 Task: For heading Arial black with underline.  font size for heading18,  'Change the font style of data to'Calibri.  and font size to 9,  Change the alignment of both headline & data to Align center.  In the sheet  Attendance Tracking Sheet
Action: Mouse moved to (45, 167)
Screenshot: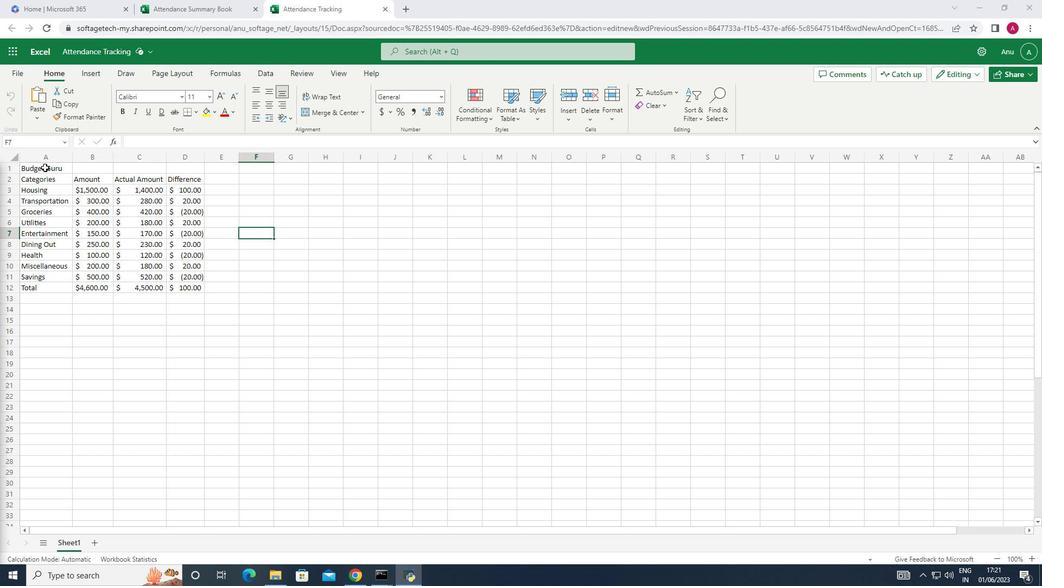 
Action: Mouse pressed left at (45, 167)
Screenshot: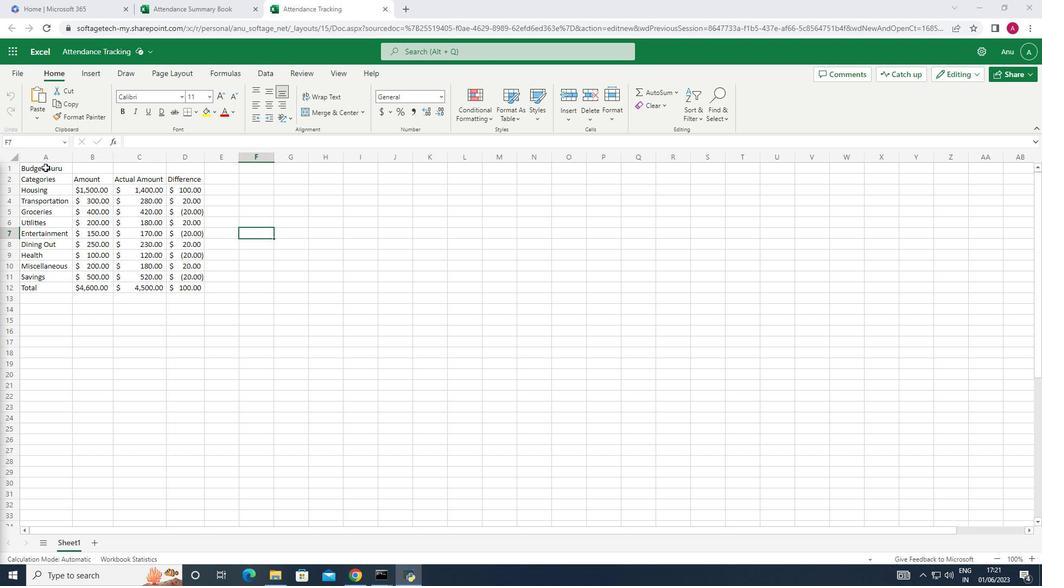 
Action: Mouse moved to (184, 95)
Screenshot: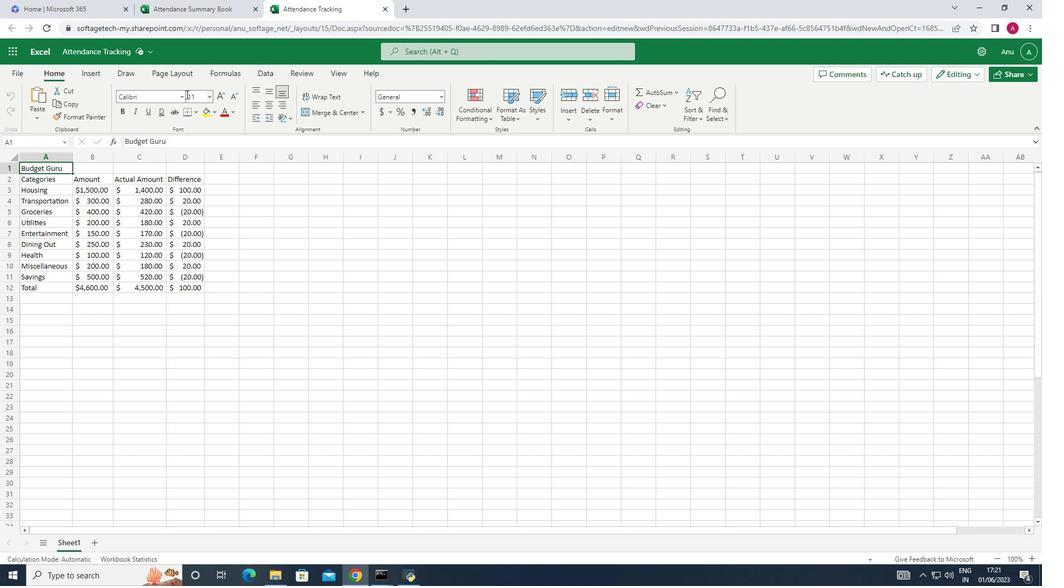 
Action: Mouse pressed left at (184, 95)
Screenshot: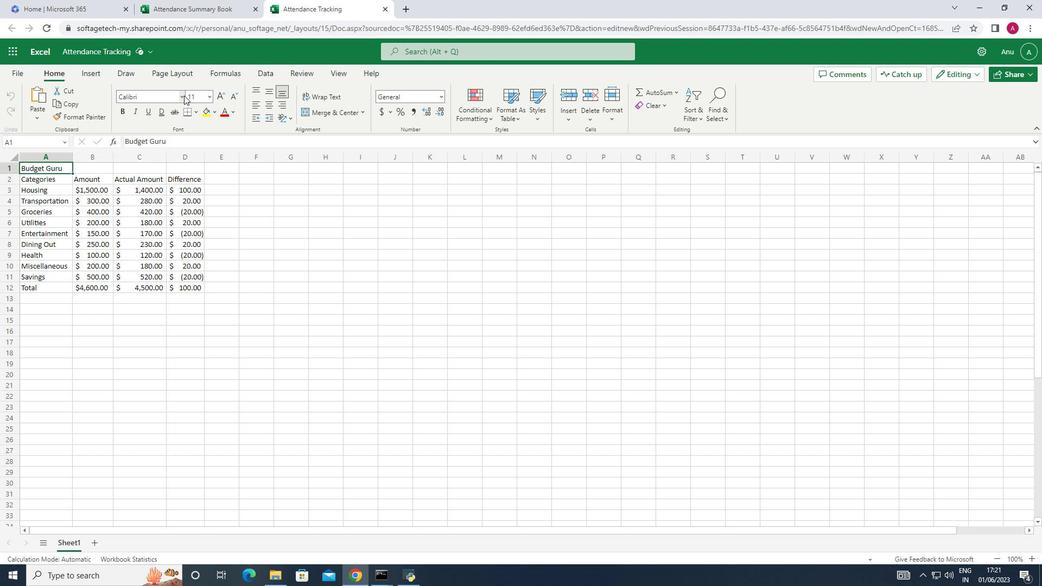 
Action: Mouse moved to (170, 122)
Screenshot: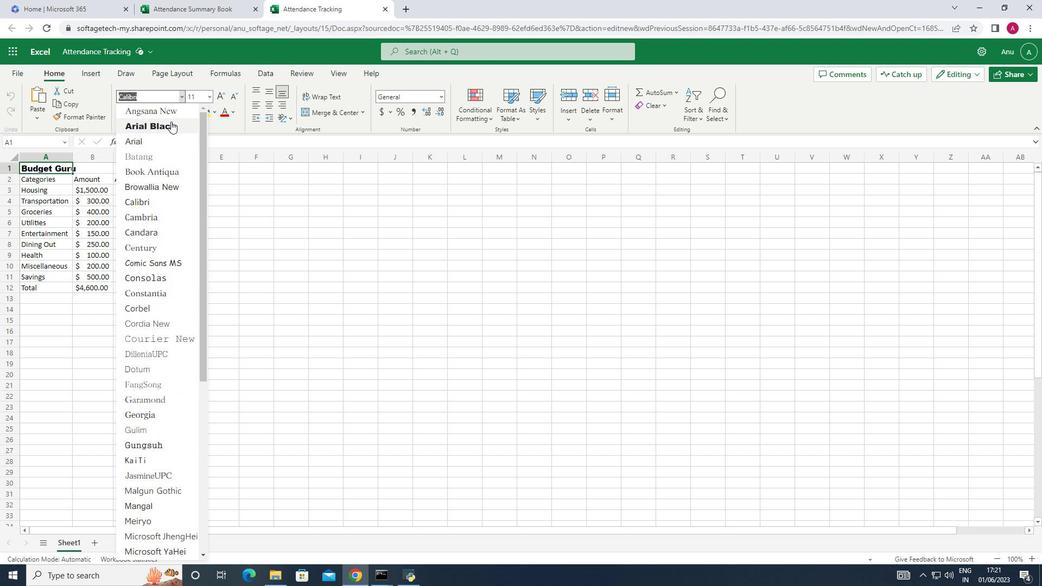 
Action: Mouse pressed left at (170, 122)
Screenshot: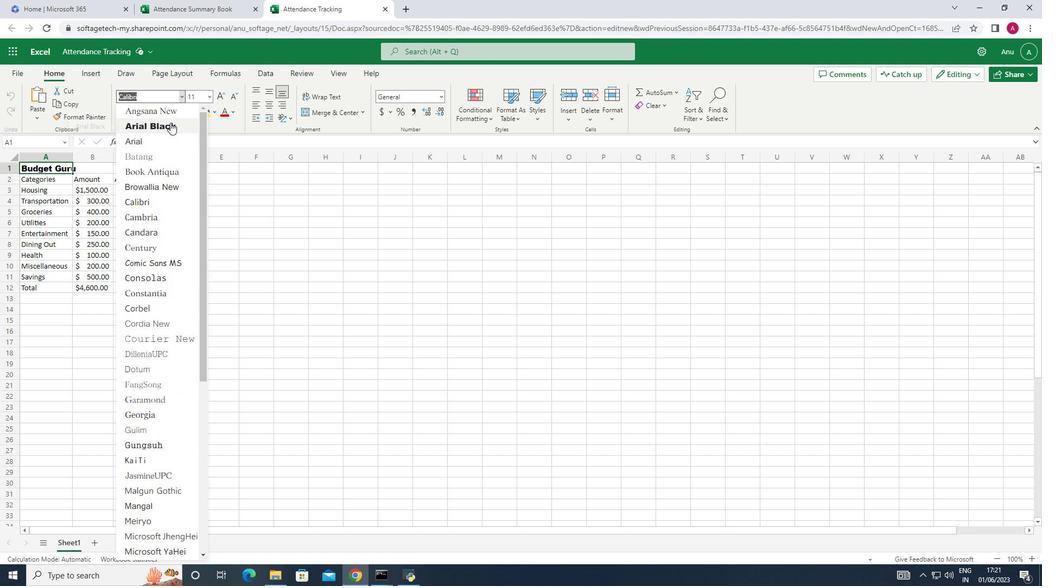 
Action: Mouse moved to (147, 110)
Screenshot: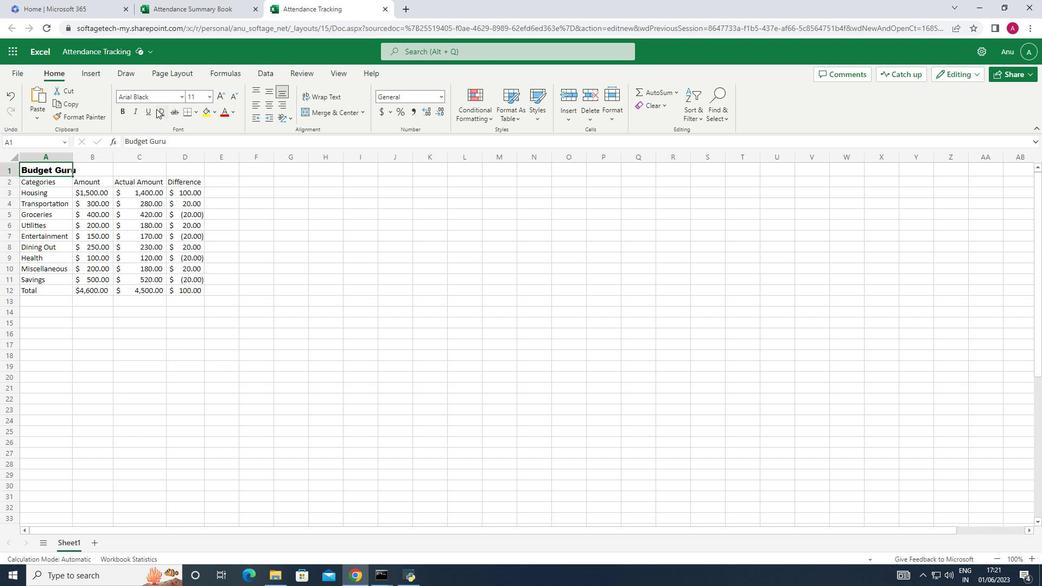 
Action: Mouse pressed left at (147, 110)
Screenshot: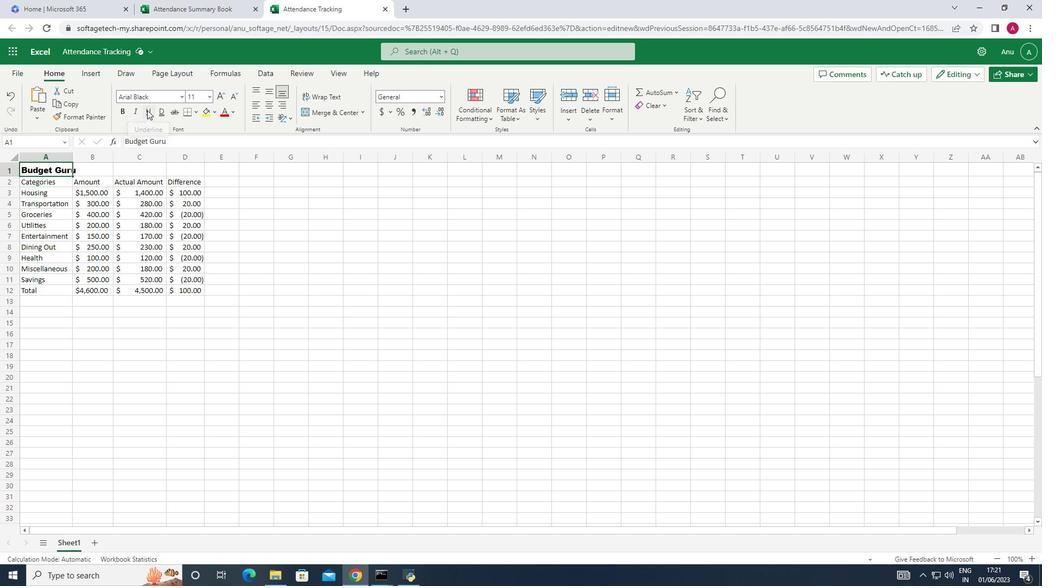 
Action: Mouse moved to (208, 96)
Screenshot: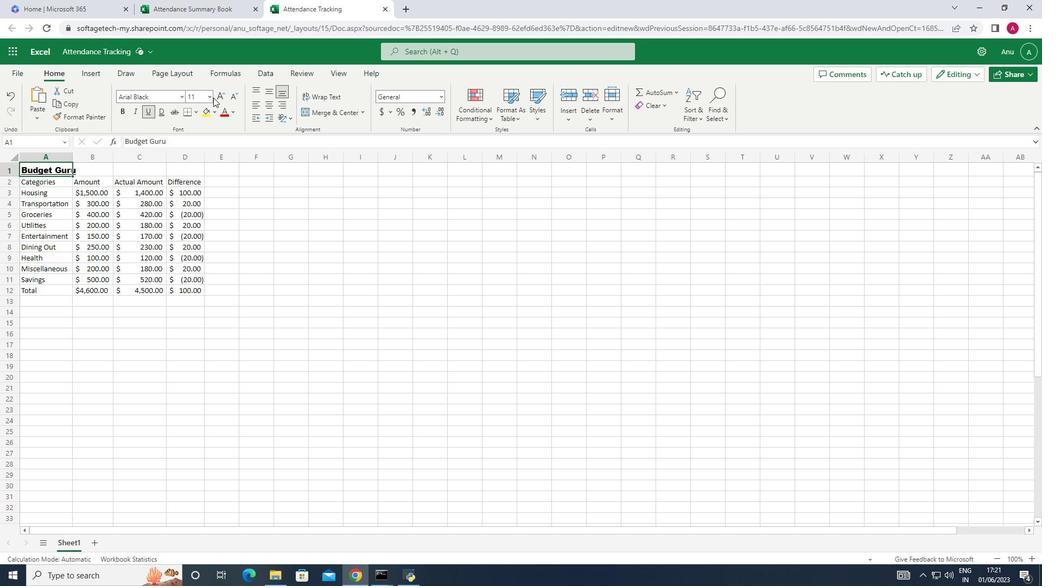 
Action: Mouse pressed left at (208, 96)
Screenshot: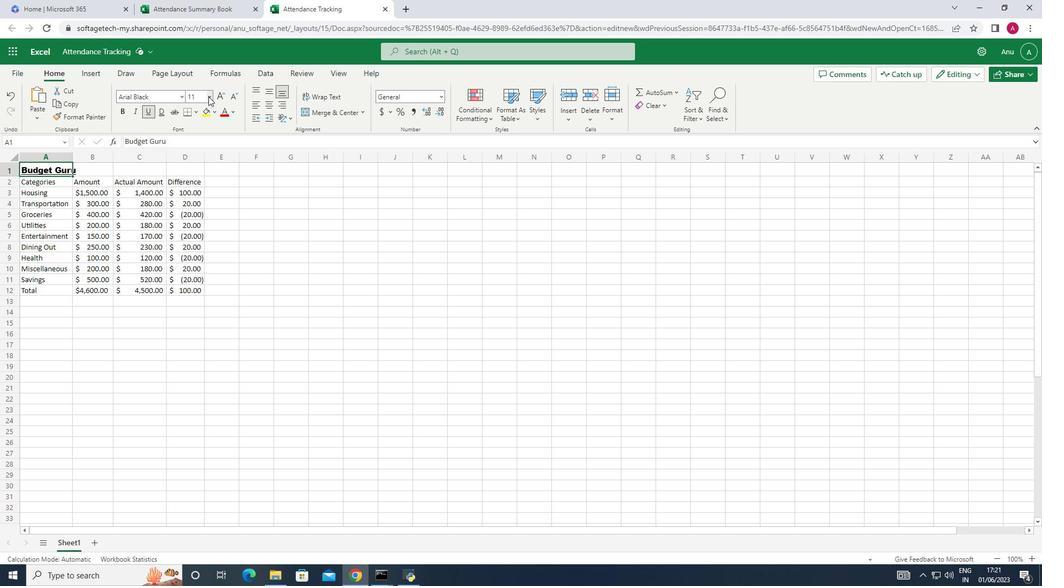 
Action: Mouse moved to (200, 213)
Screenshot: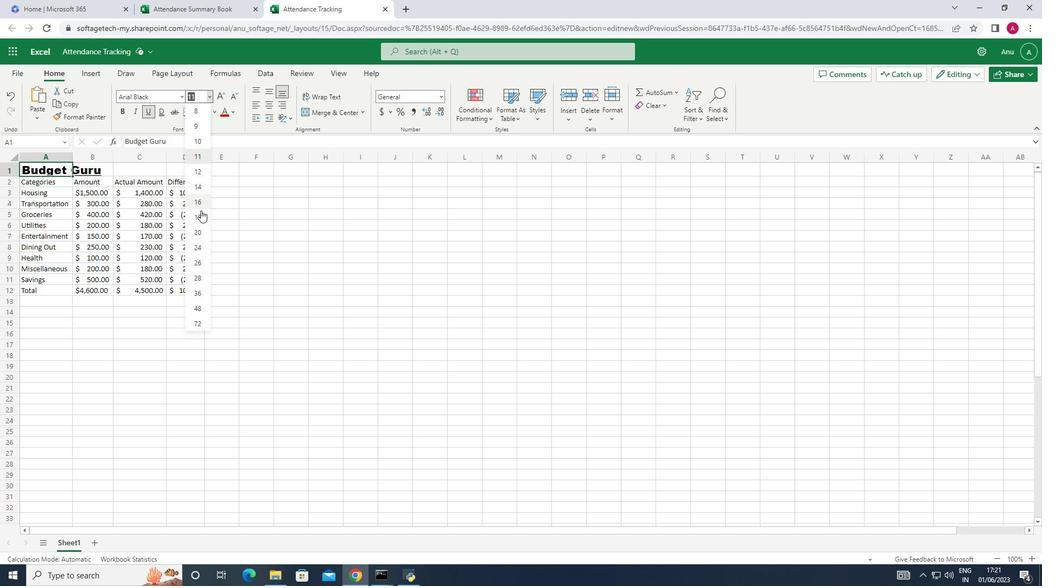 
Action: Mouse pressed left at (200, 213)
Screenshot: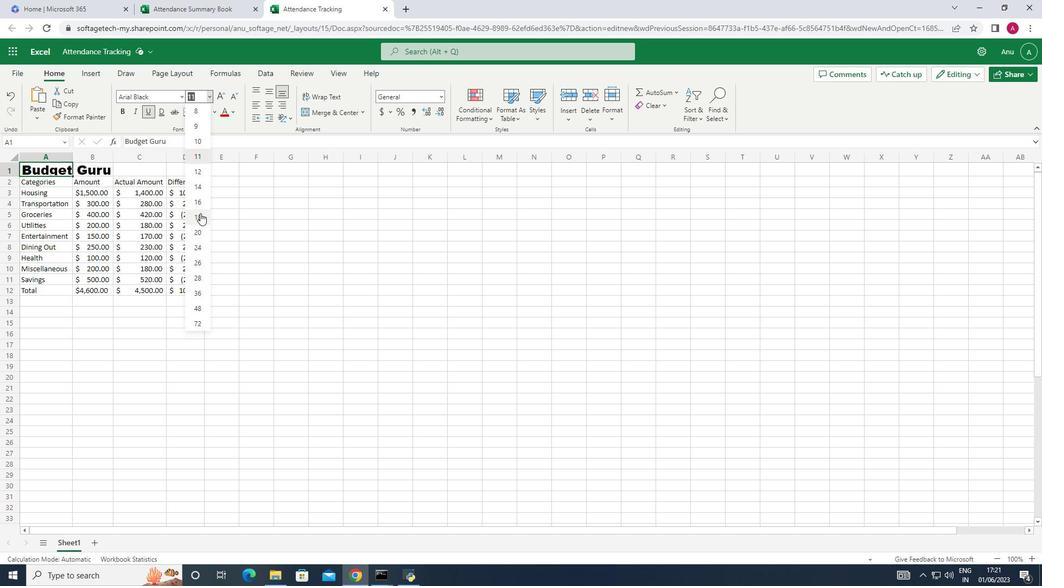 
Action: Mouse moved to (38, 191)
Screenshot: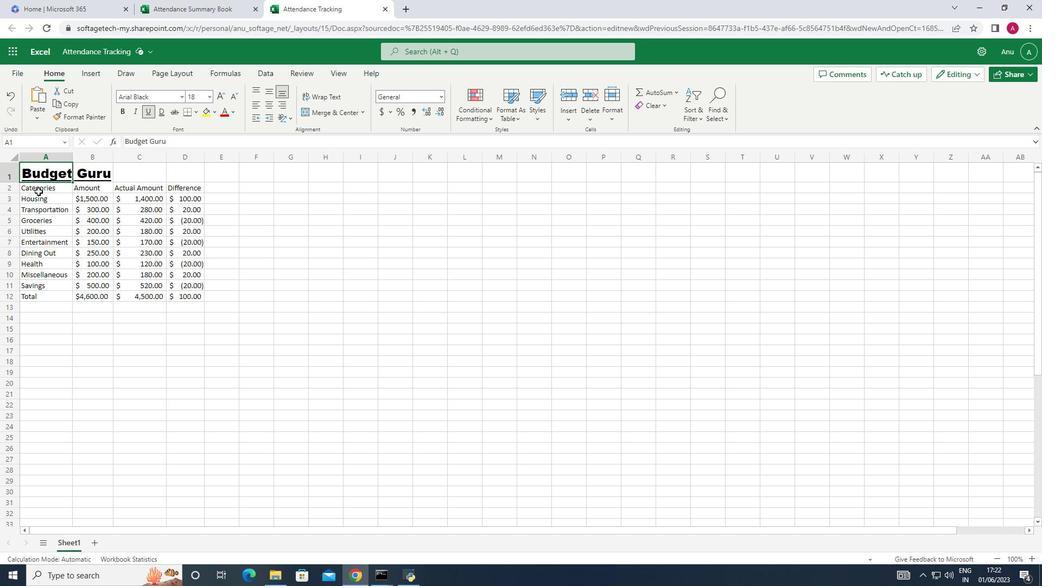 
Action: Mouse pressed left at (38, 191)
Screenshot: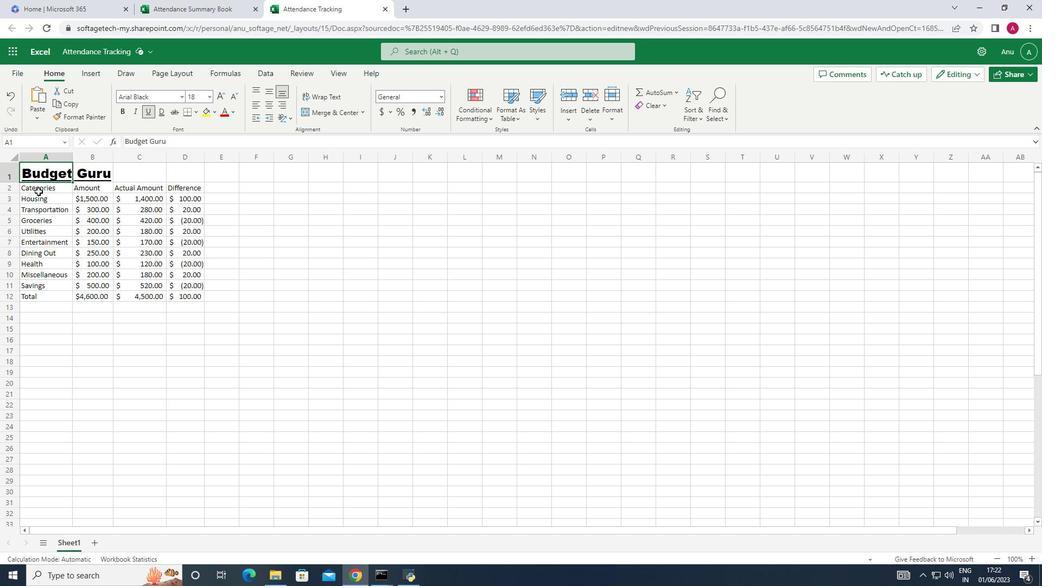 
Action: Mouse moved to (181, 100)
Screenshot: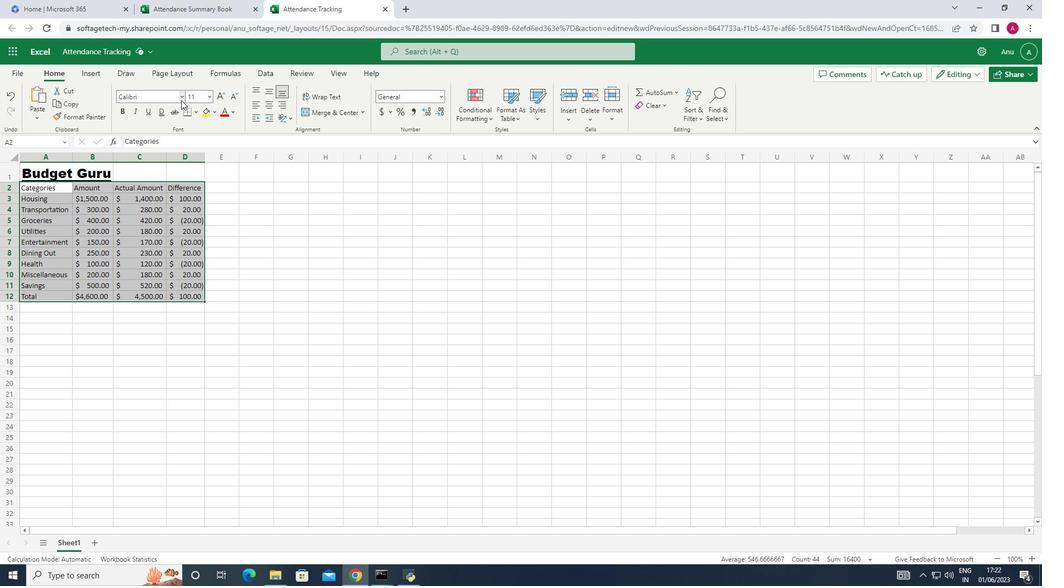 
Action: Mouse pressed left at (181, 100)
Screenshot: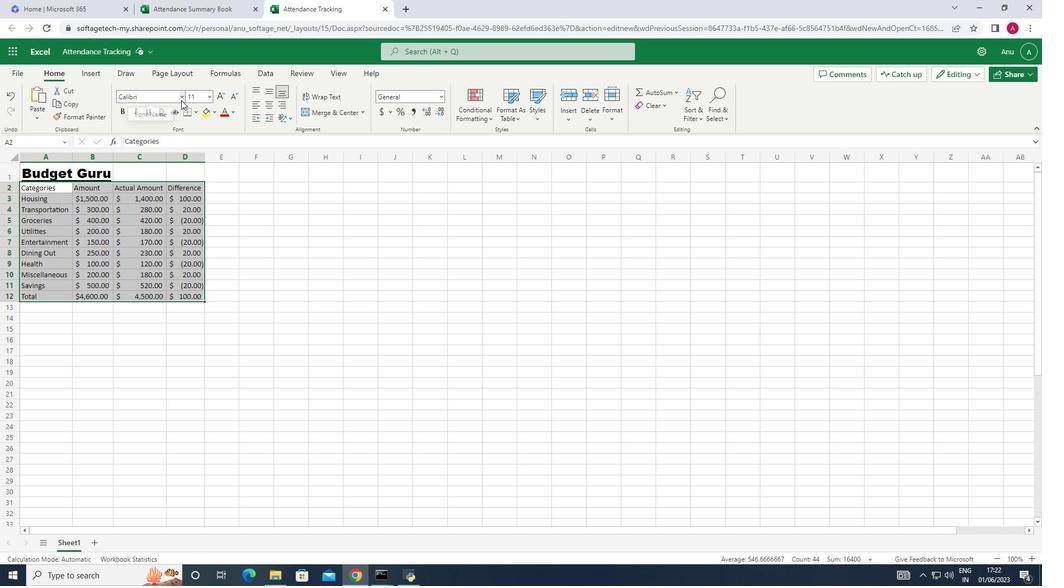
Action: Mouse moved to (150, 199)
Screenshot: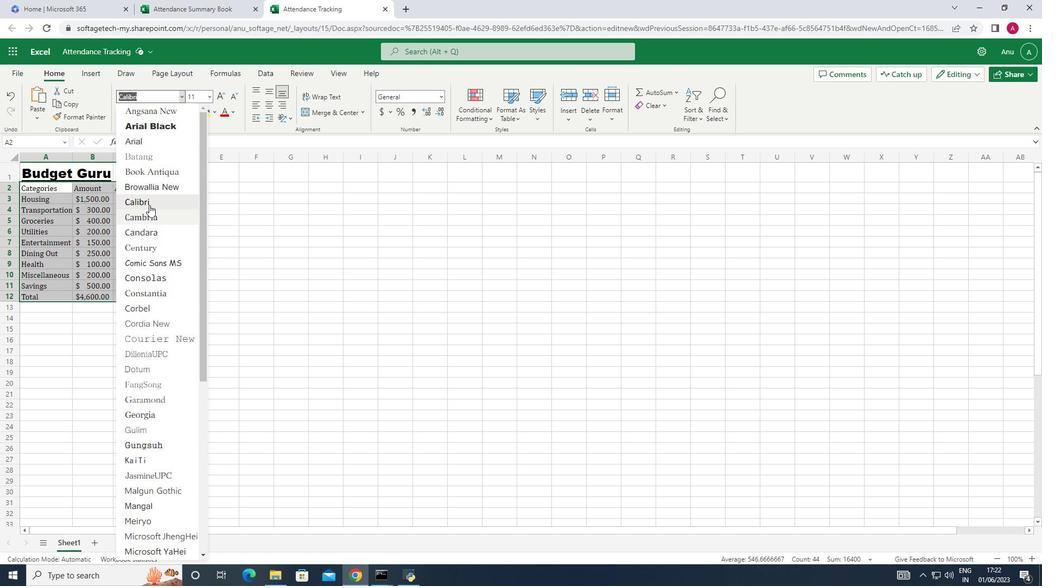 
Action: Mouse pressed left at (150, 199)
Screenshot: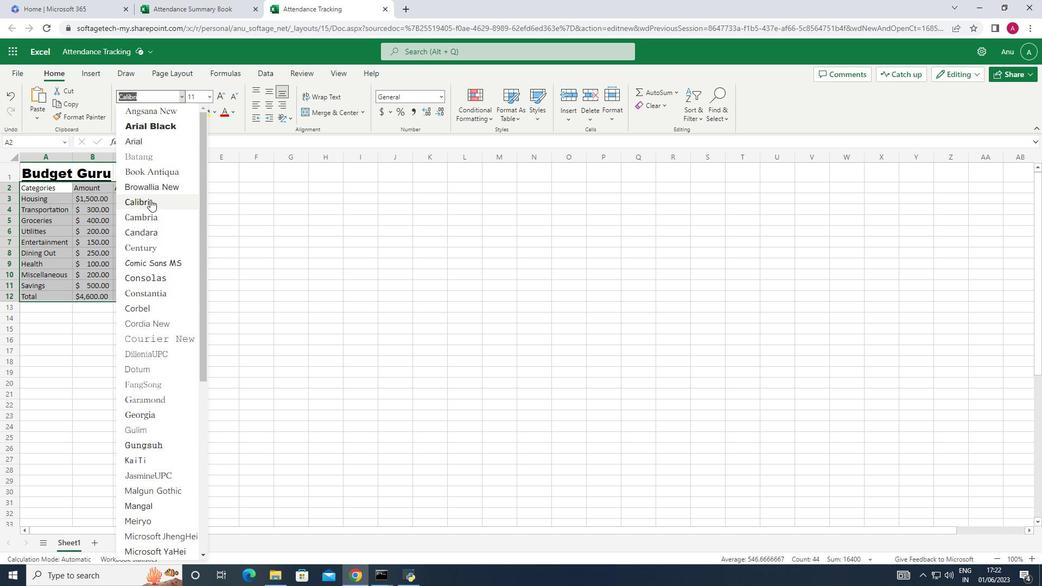 
Action: Mouse moved to (209, 98)
Screenshot: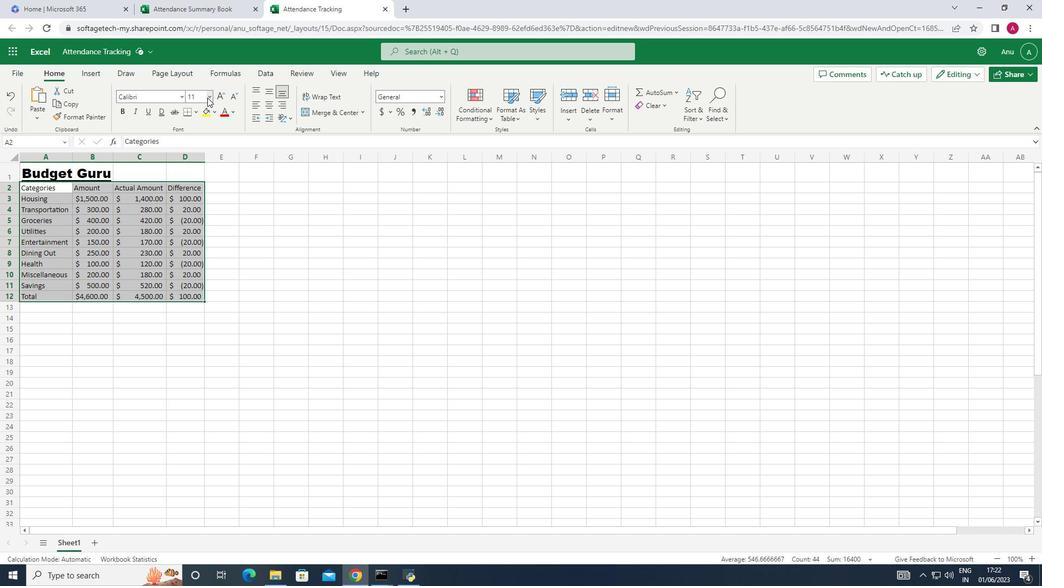 
Action: Mouse pressed left at (209, 98)
Screenshot: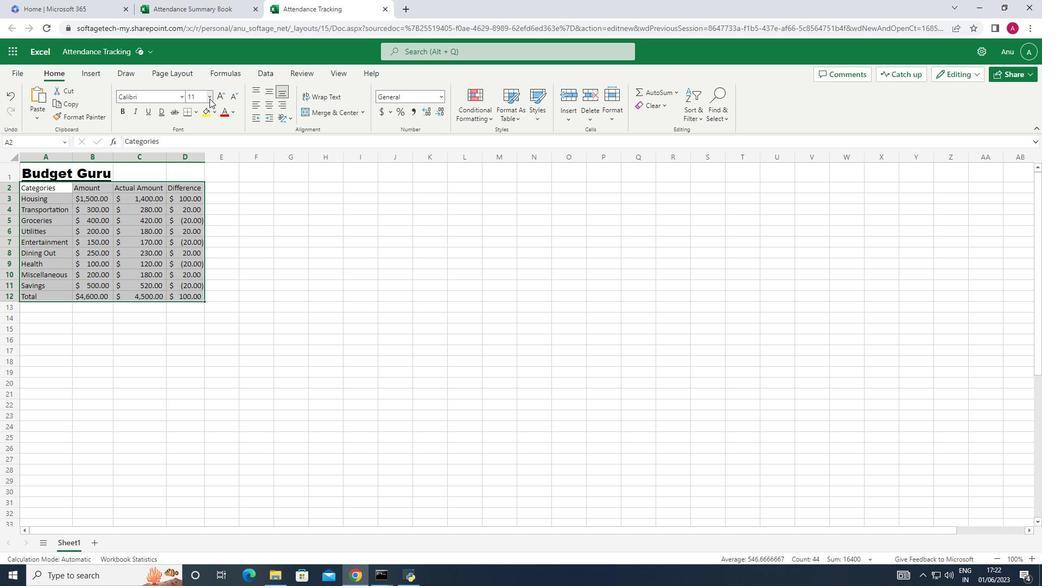 
Action: Mouse moved to (192, 129)
Screenshot: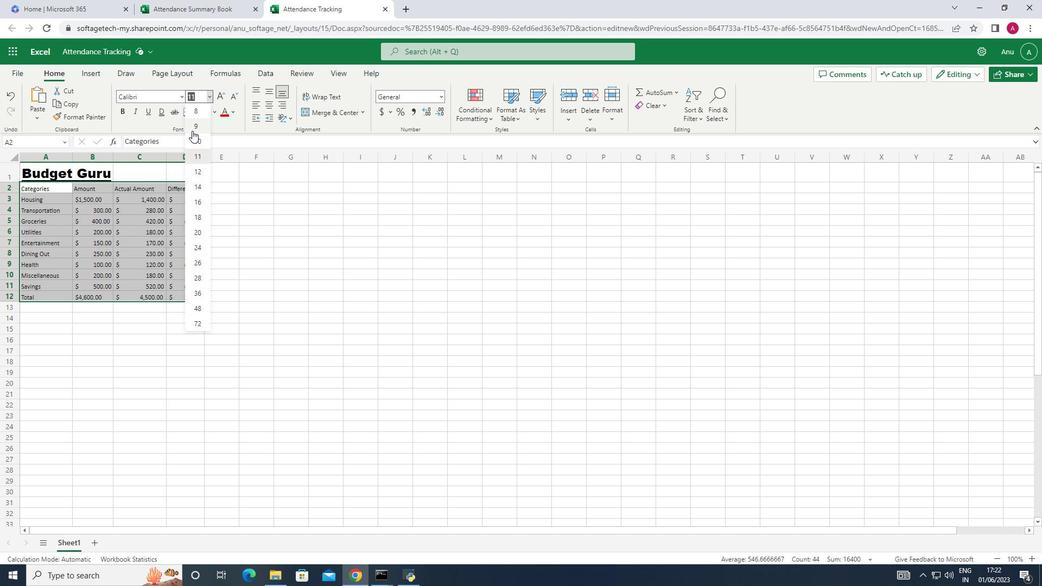 
Action: Mouse pressed left at (192, 129)
Screenshot: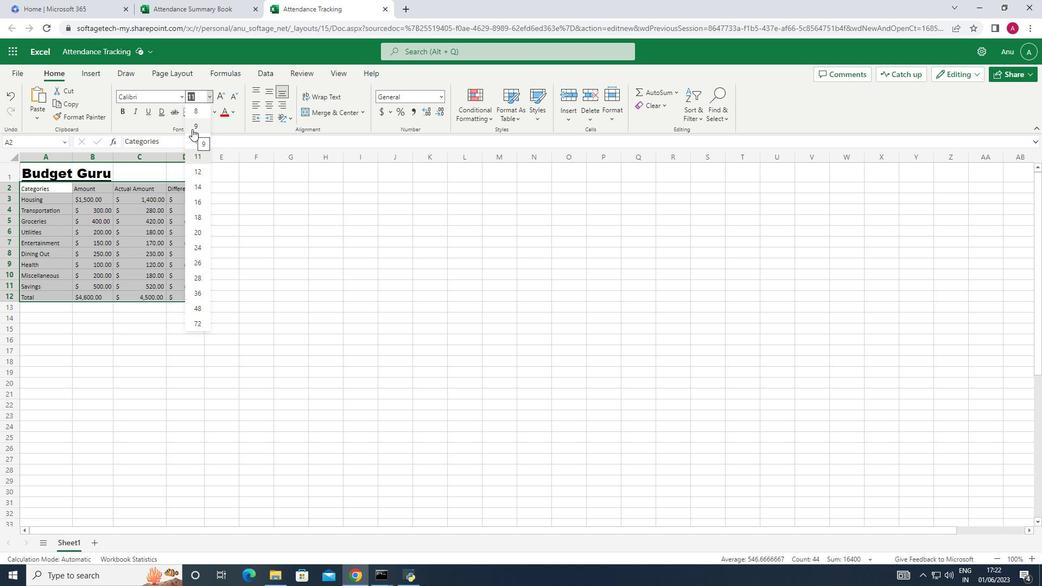 
Action: Mouse moved to (267, 104)
Screenshot: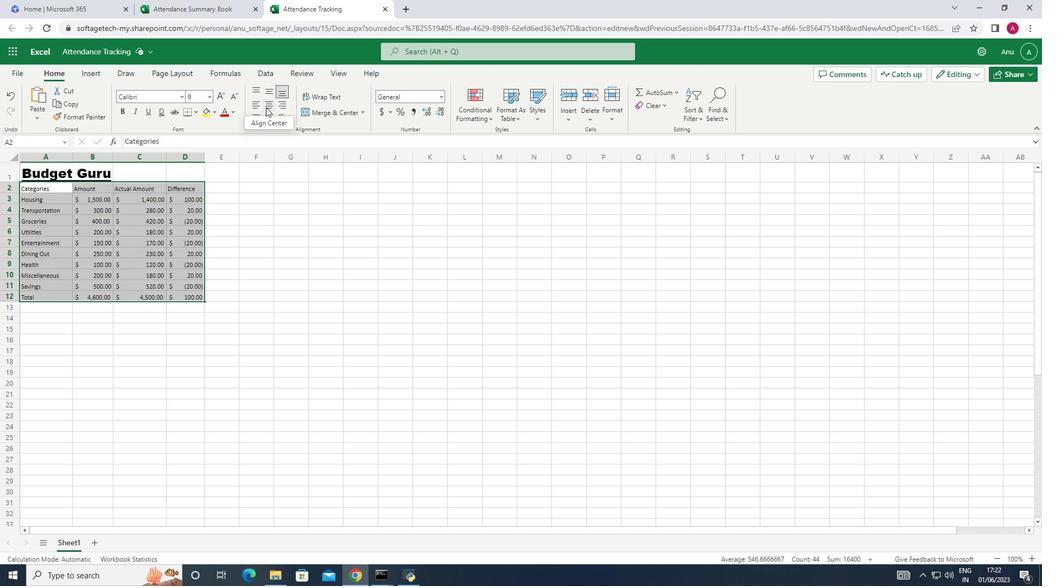 
Action: Mouse pressed left at (267, 104)
Screenshot: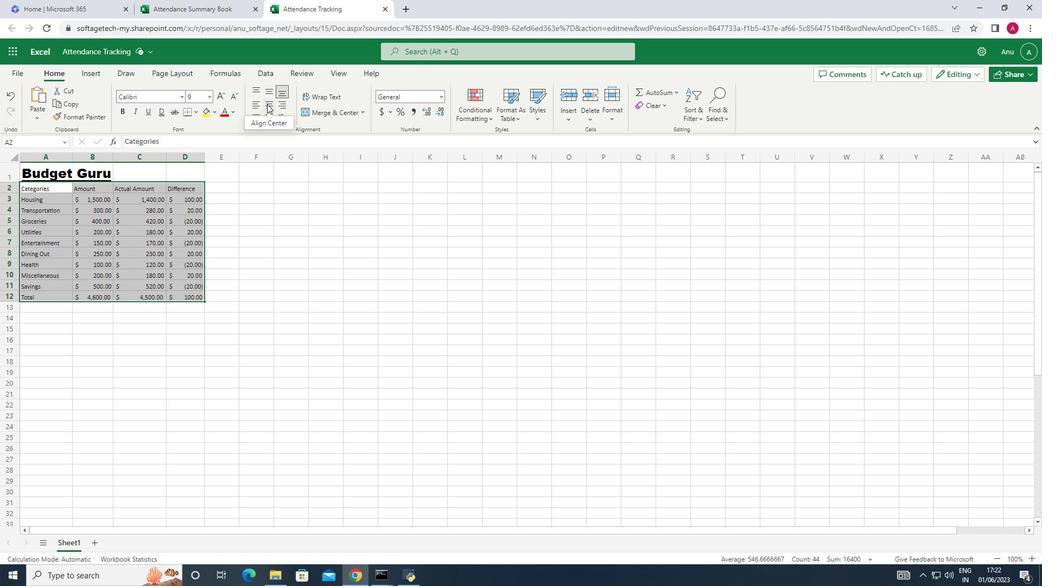 
Action: Mouse moved to (348, 234)
Screenshot: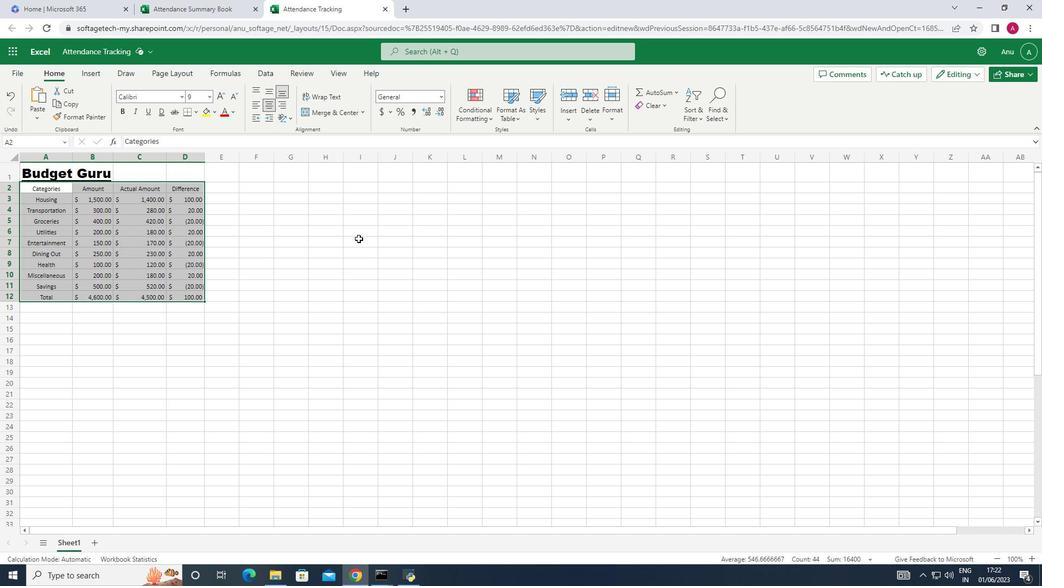 
Action: Mouse pressed left at (348, 234)
Screenshot: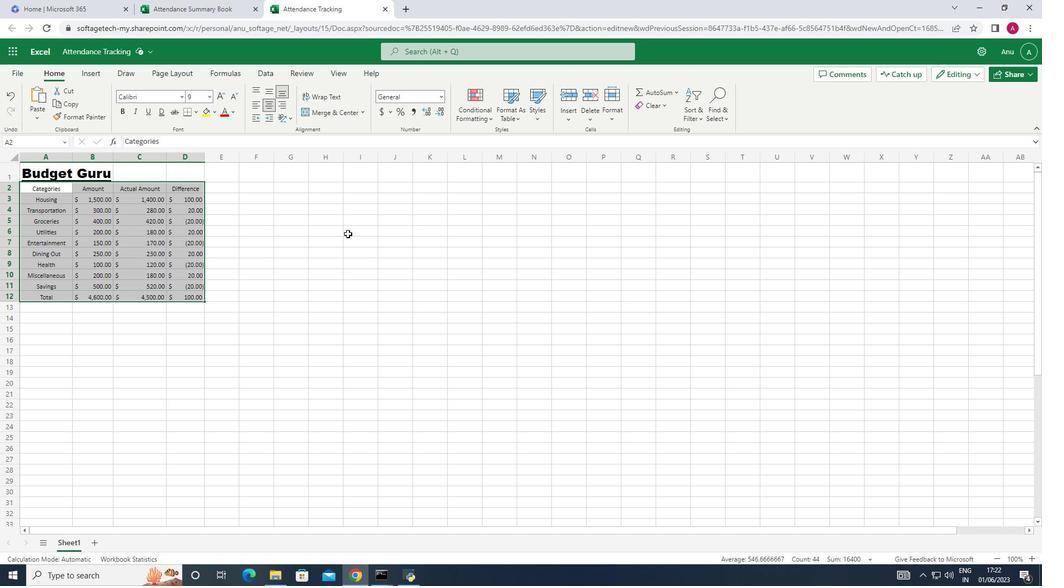 
Action: Mouse moved to (347, 231)
Screenshot: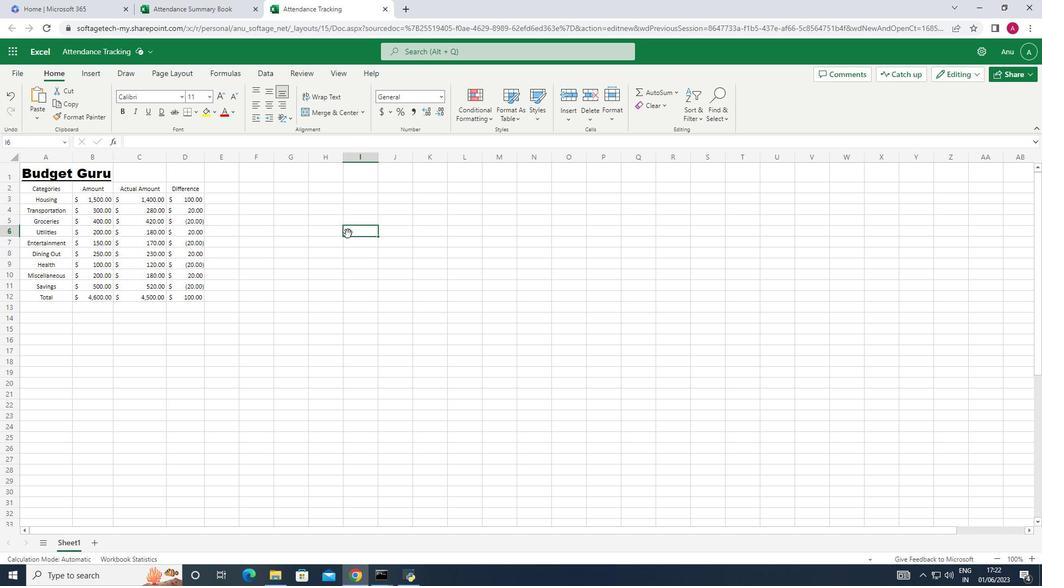 
